 Task: Invite Team Member Softage.1@softage.net to Workspace Creative Services. Invite Team Member Softage.2@softage.net to Workspace Creative Services. Invite Team Member Softage.3@softage.net to Workspace Creative Services. Invite Team Member Softage.4@softage.net to Workspace Creative Services
Action: Mouse moved to (959, 144)
Screenshot: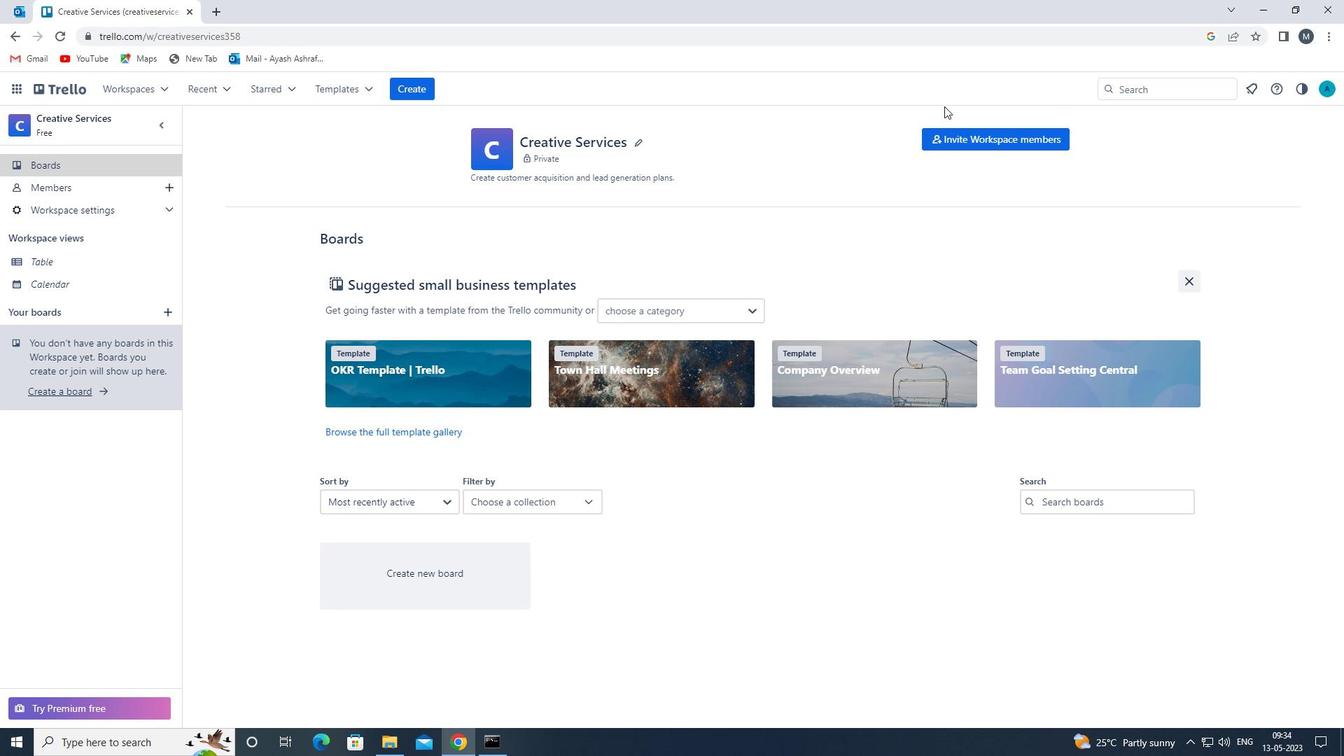 
Action: Mouse pressed left at (959, 144)
Screenshot: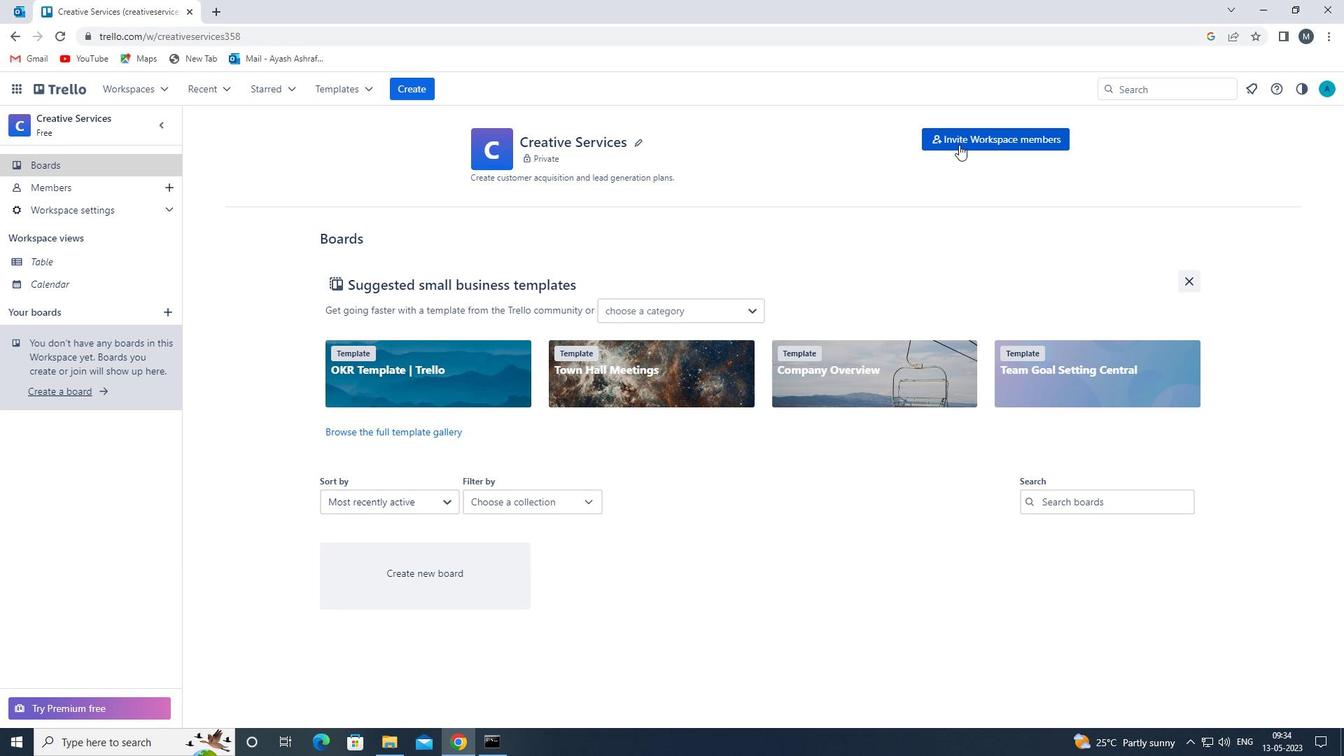 
Action: Mouse moved to (529, 387)
Screenshot: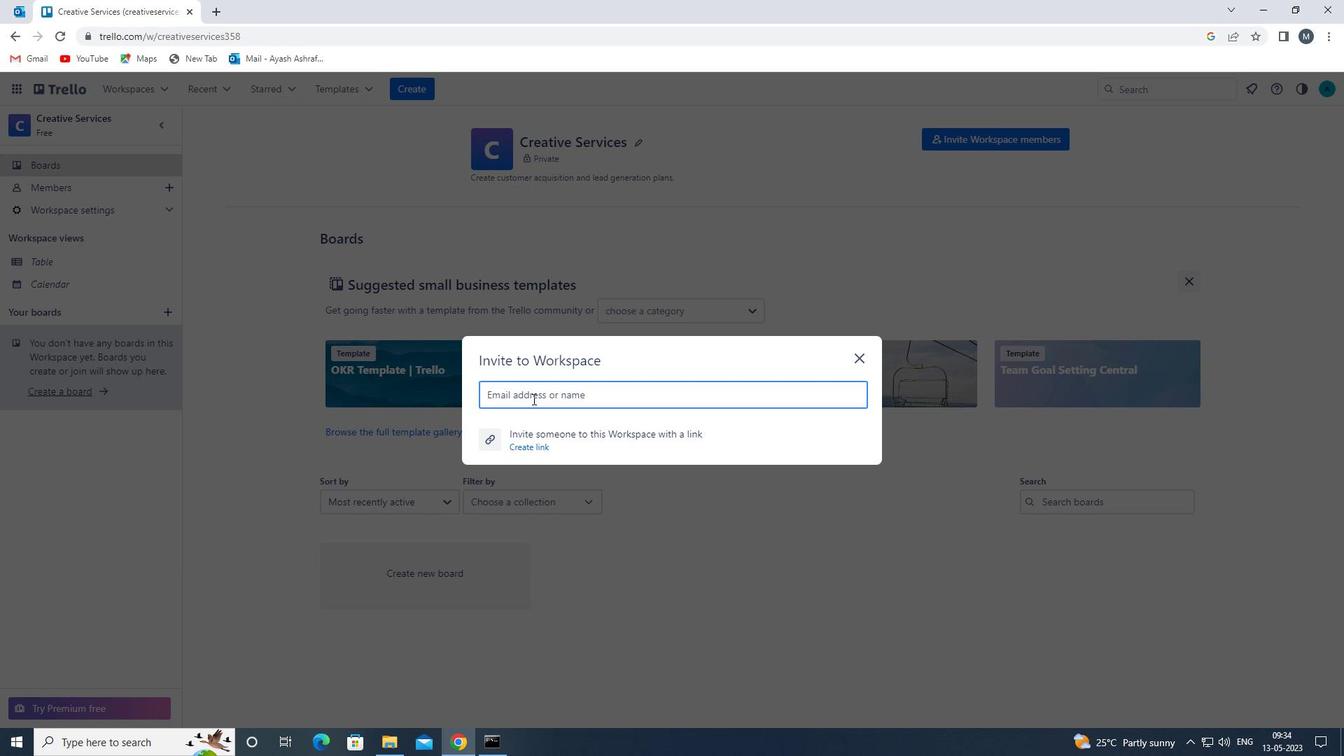 
Action: Mouse pressed left at (529, 387)
Screenshot: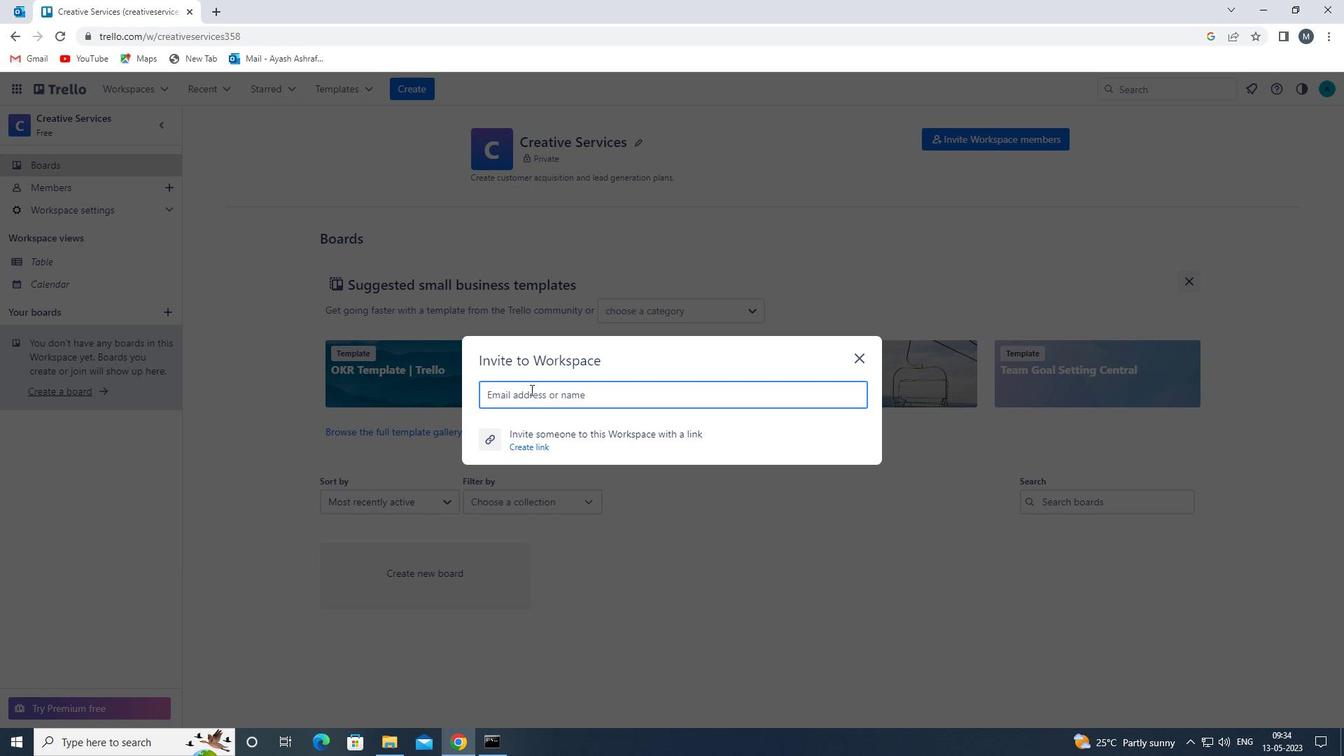 
Action: Mouse moved to (526, 387)
Screenshot: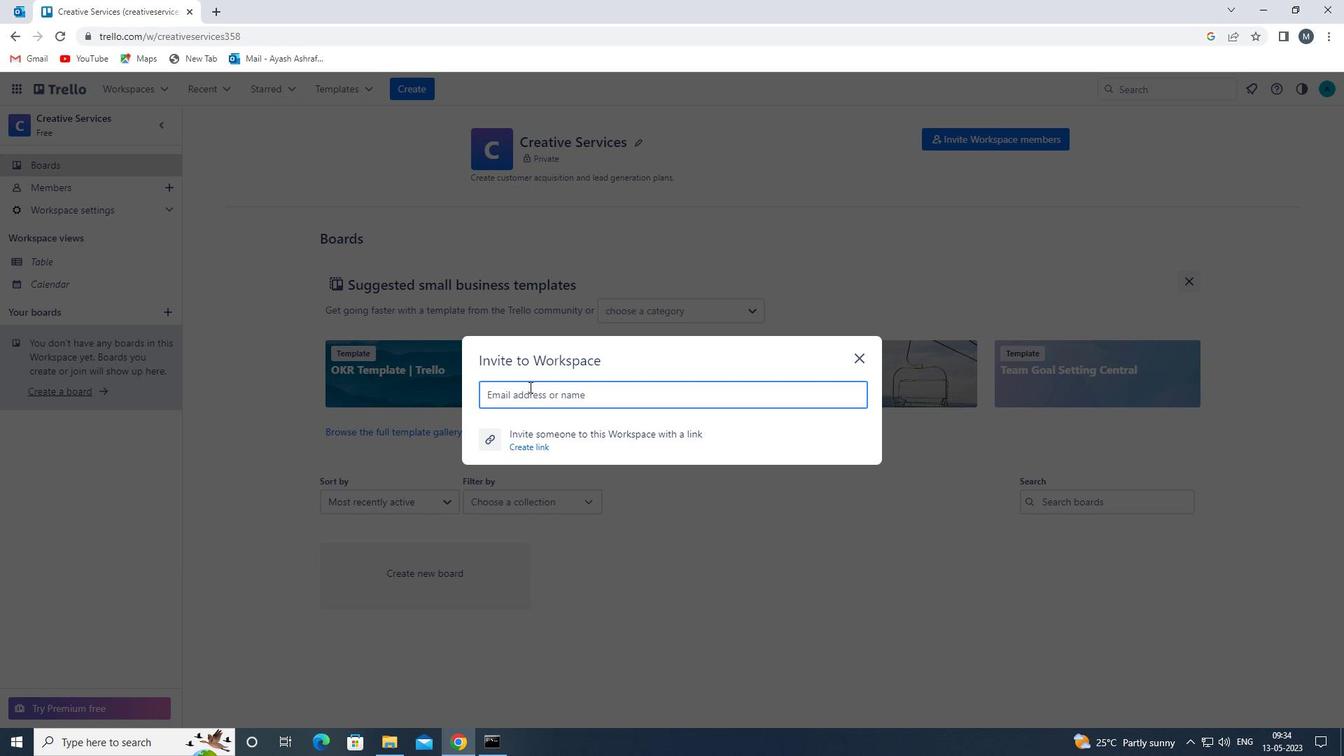 
Action: Key pressed softage.1<Key.shift>@SOFTAGE.NET<Key.enter>SOFTAGE.2<Key.shift>@SOFTAGE.NER<Key.backspace>T<Key.enter>SOFTAGE.3<Key.shift>@SOFTAGE.NET<Key.enter>SOFTAGE.4<Key.shift>@SOFTGE.NER<Key.backspace>T
Screenshot: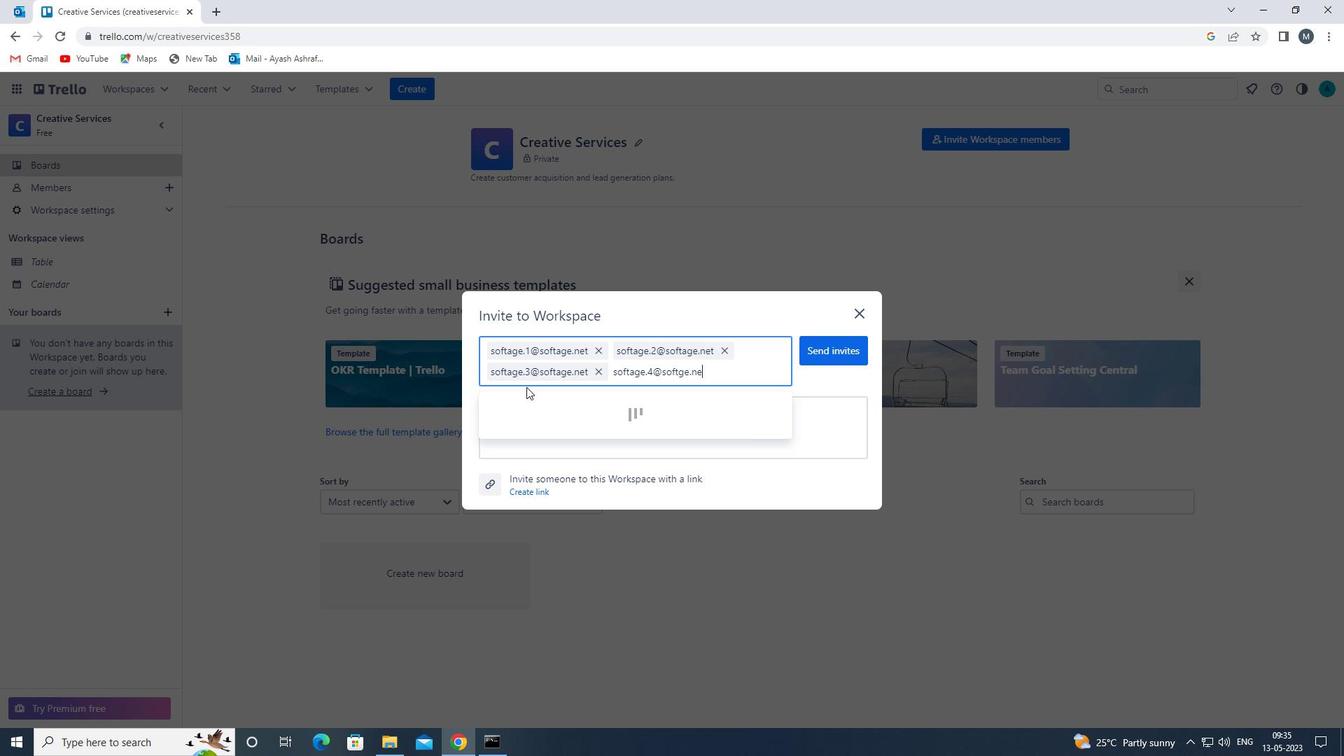 
Action: Mouse moved to (560, 424)
Screenshot: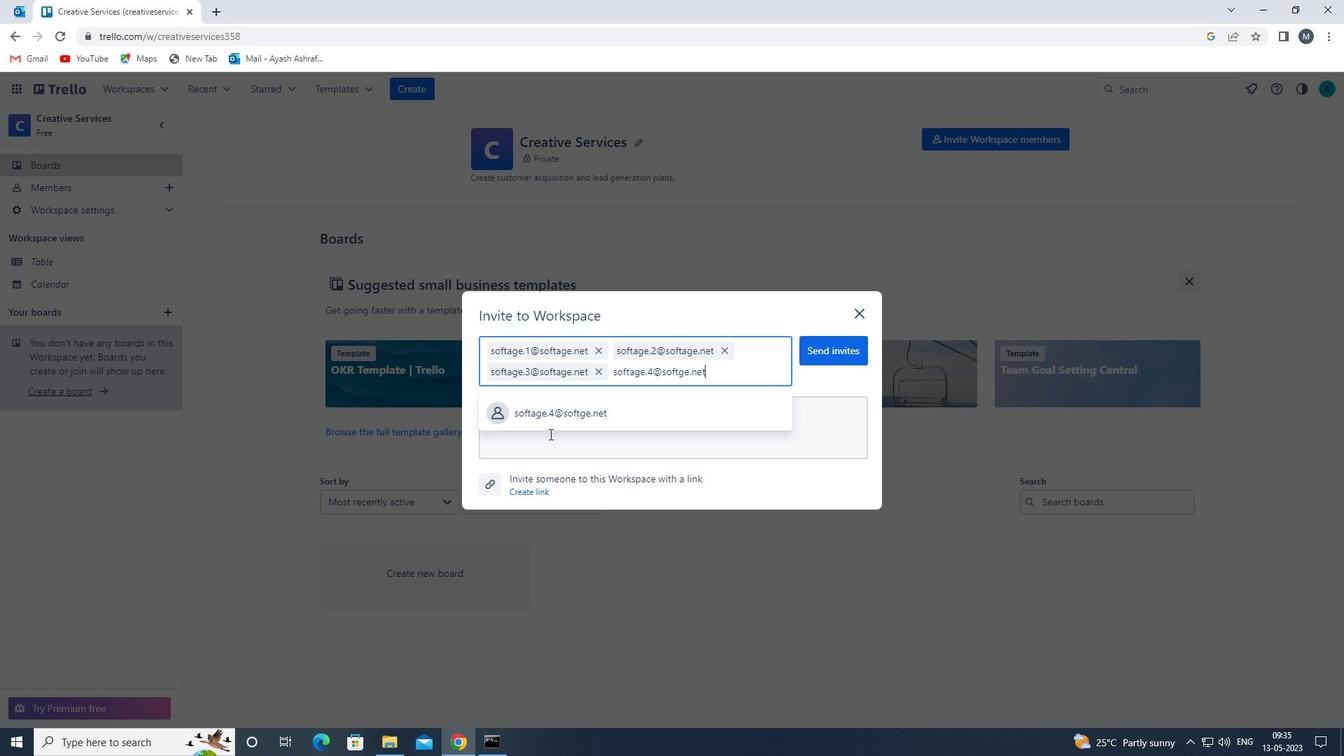 
Action: Mouse pressed left at (560, 424)
Screenshot: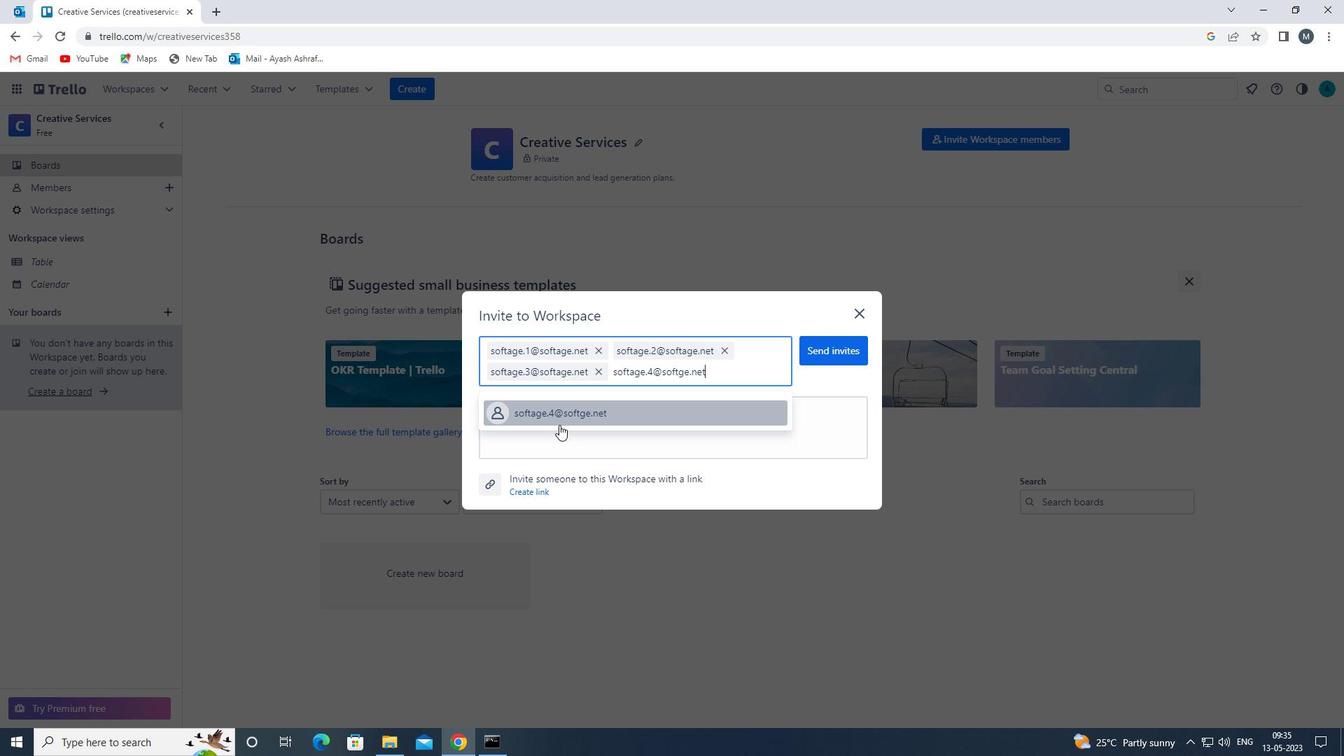 
Action: Mouse moved to (822, 344)
Screenshot: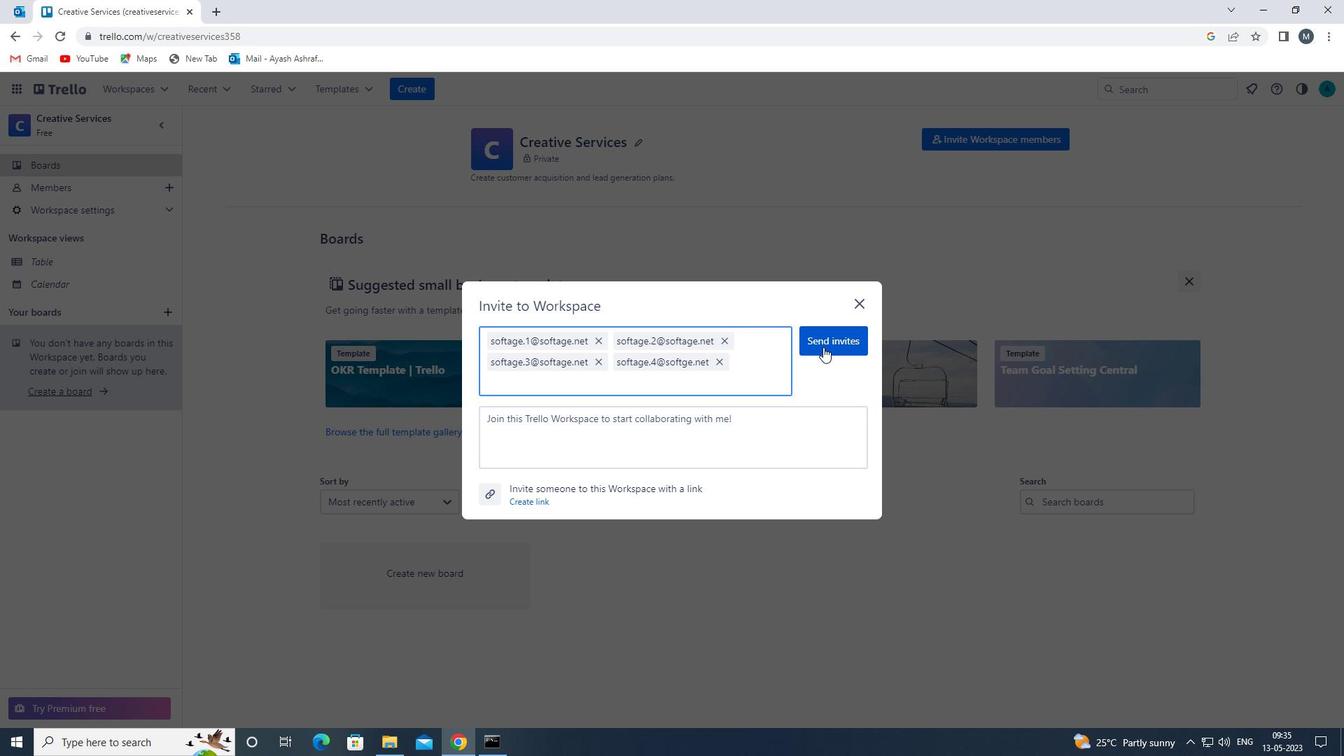 
Action: Mouse pressed left at (822, 344)
Screenshot: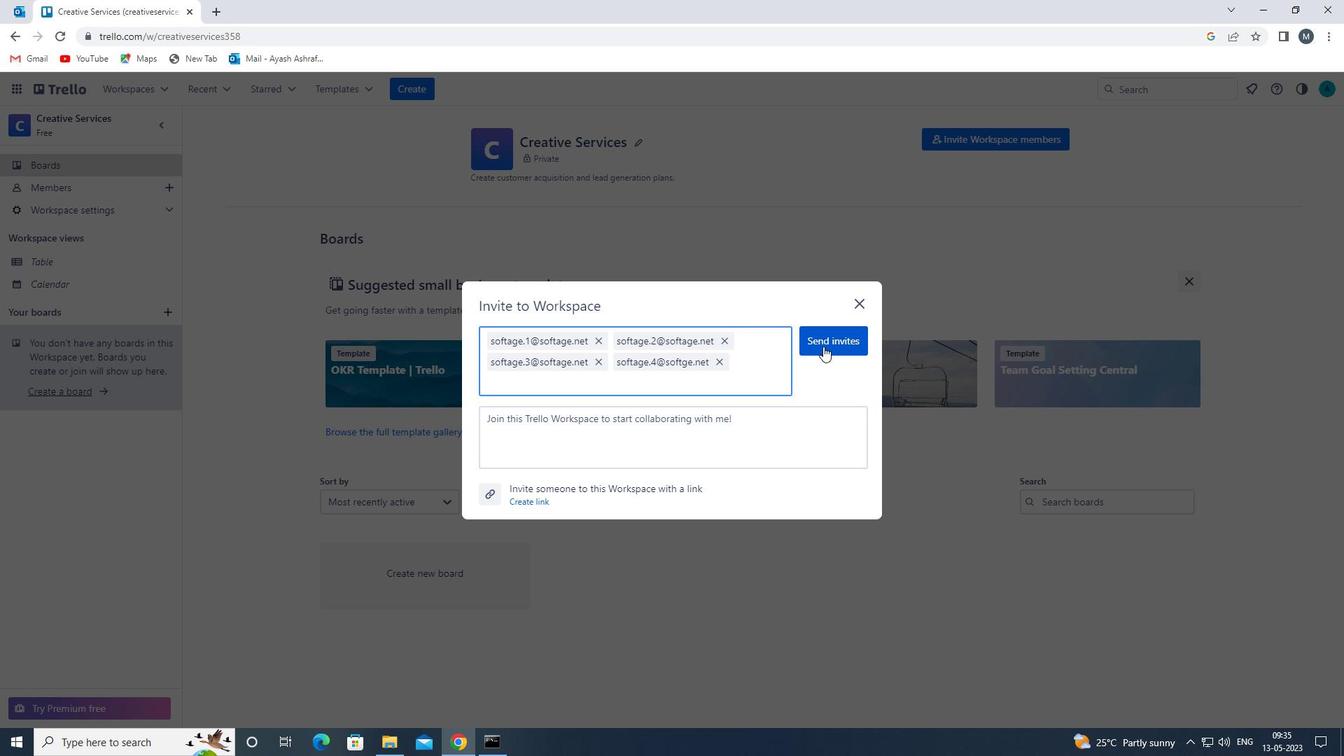 
Action: Mouse moved to (820, 343)
Screenshot: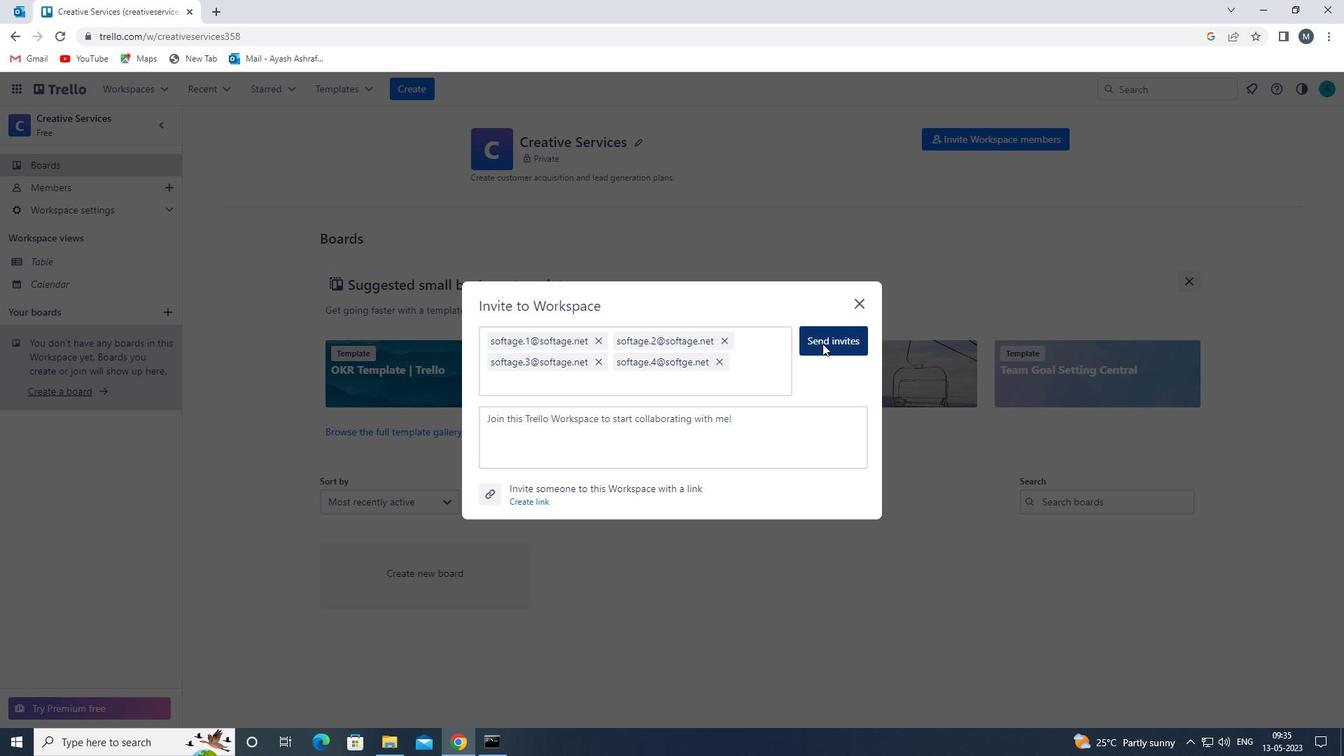 
